Task: Add Bulk Foods Dark Chocolate Orange Jewels to the cart.
Action: Mouse moved to (24, 70)
Screenshot: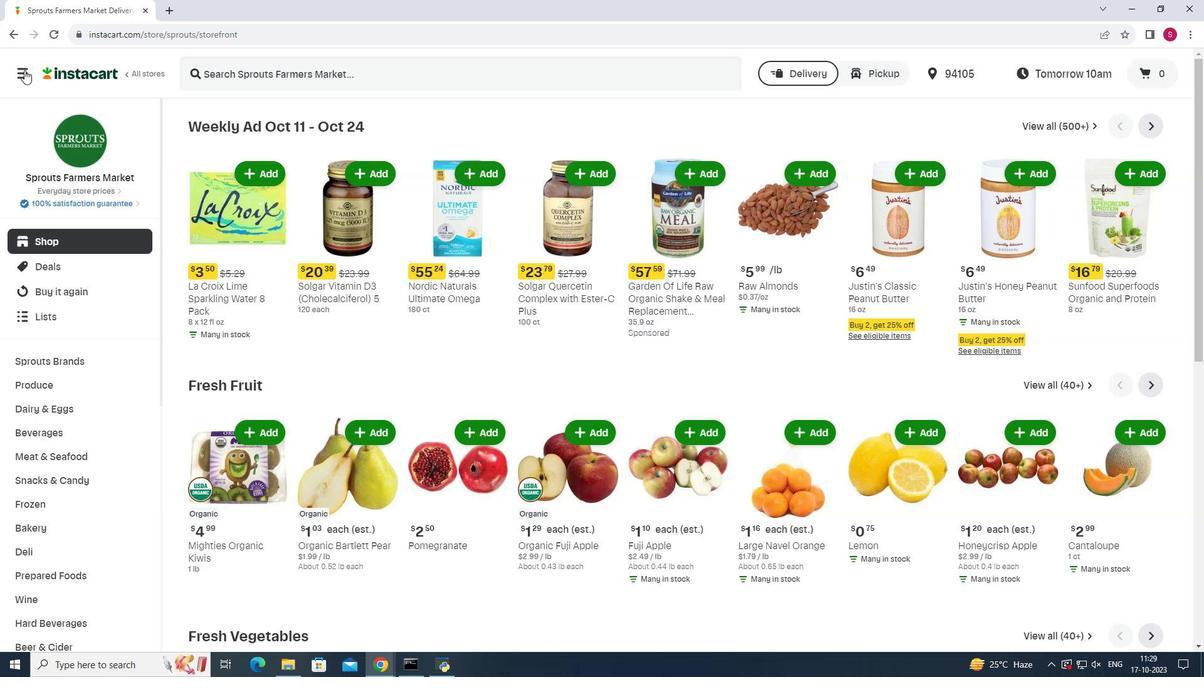 
Action: Mouse pressed left at (24, 70)
Screenshot: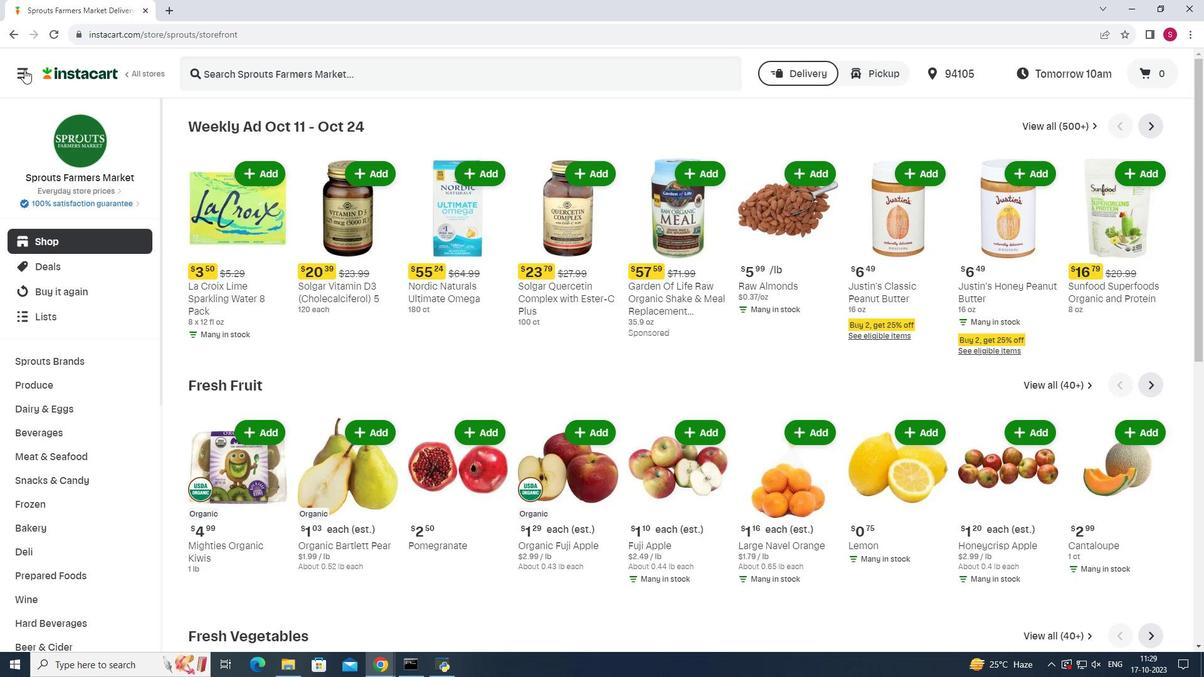 
Action: Mouse moved to (70, 331)
Screenshot: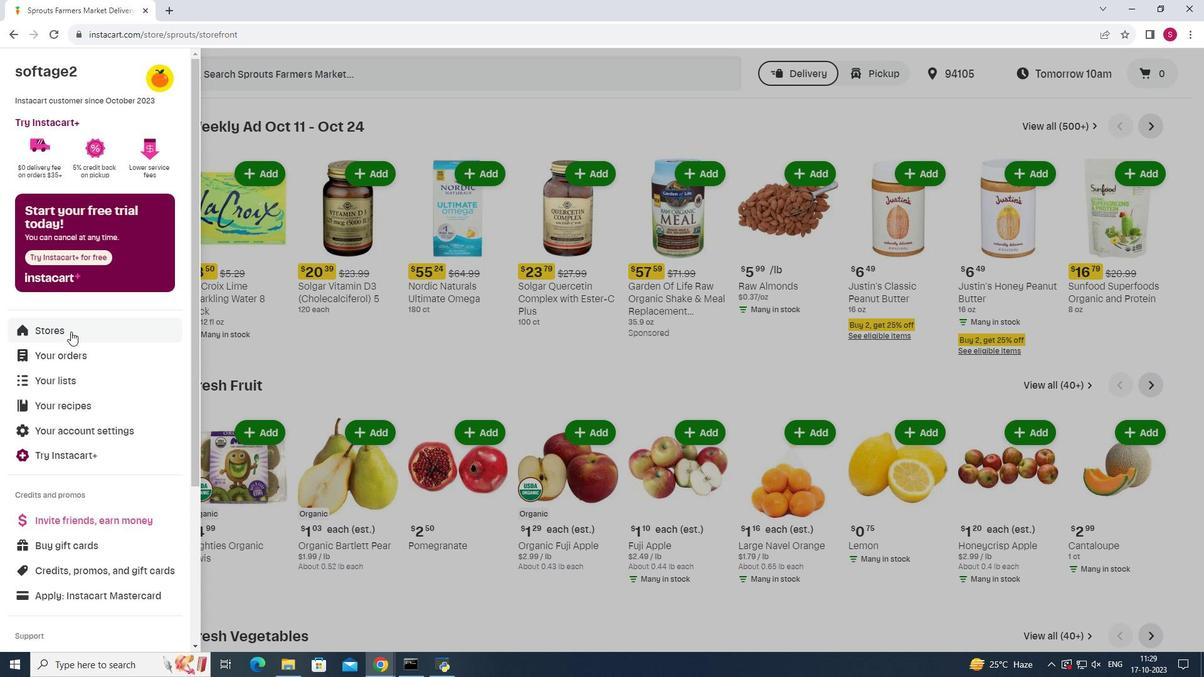 
Action: Mouse pressed left at (70, 331)
Screenshot: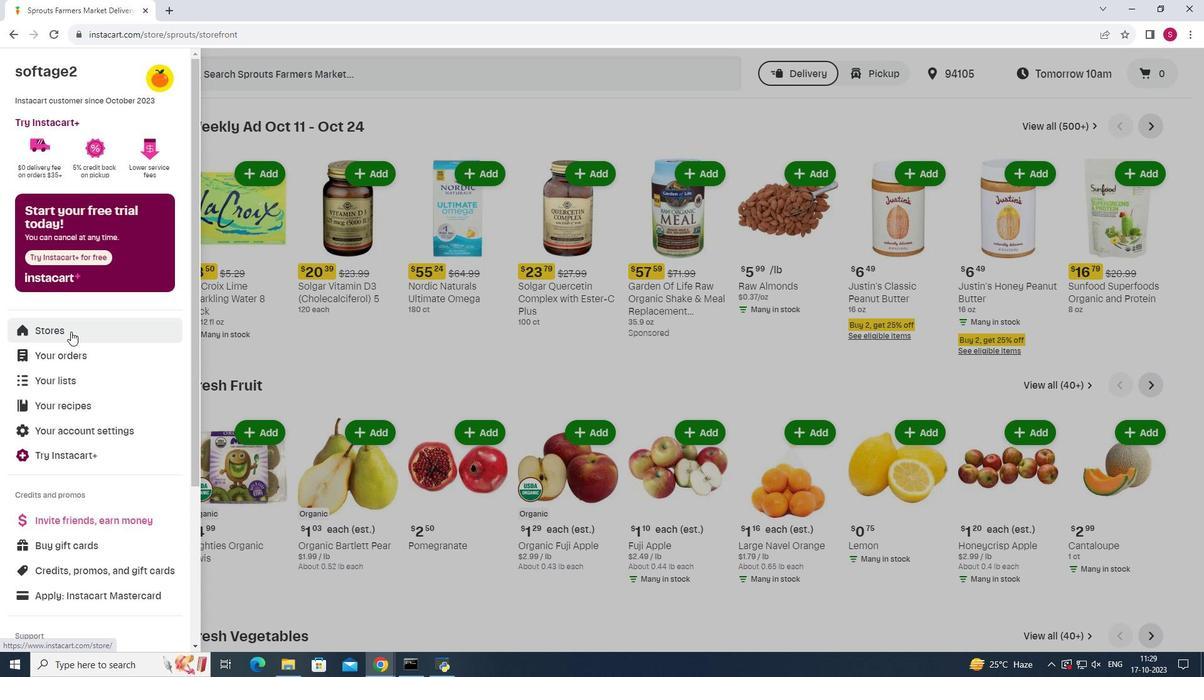 
Action: Mouse moved to (294, 109)
Screenshot: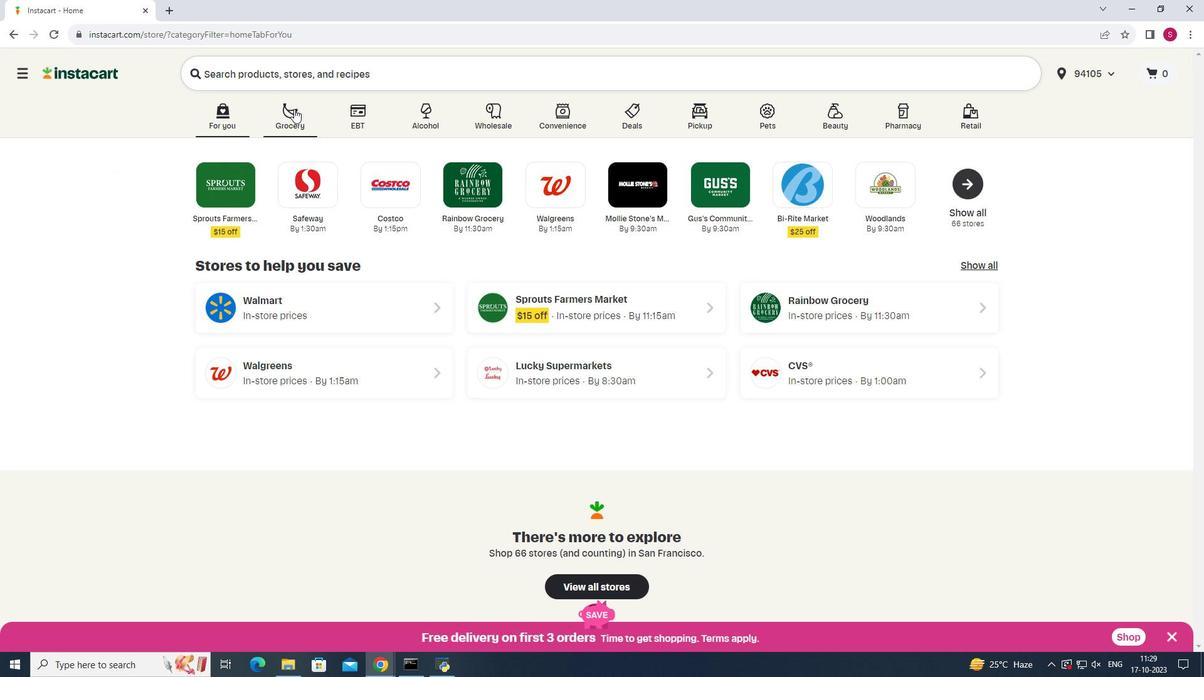 
Action: Mouse pressed left at (294, 109)
Screenshot: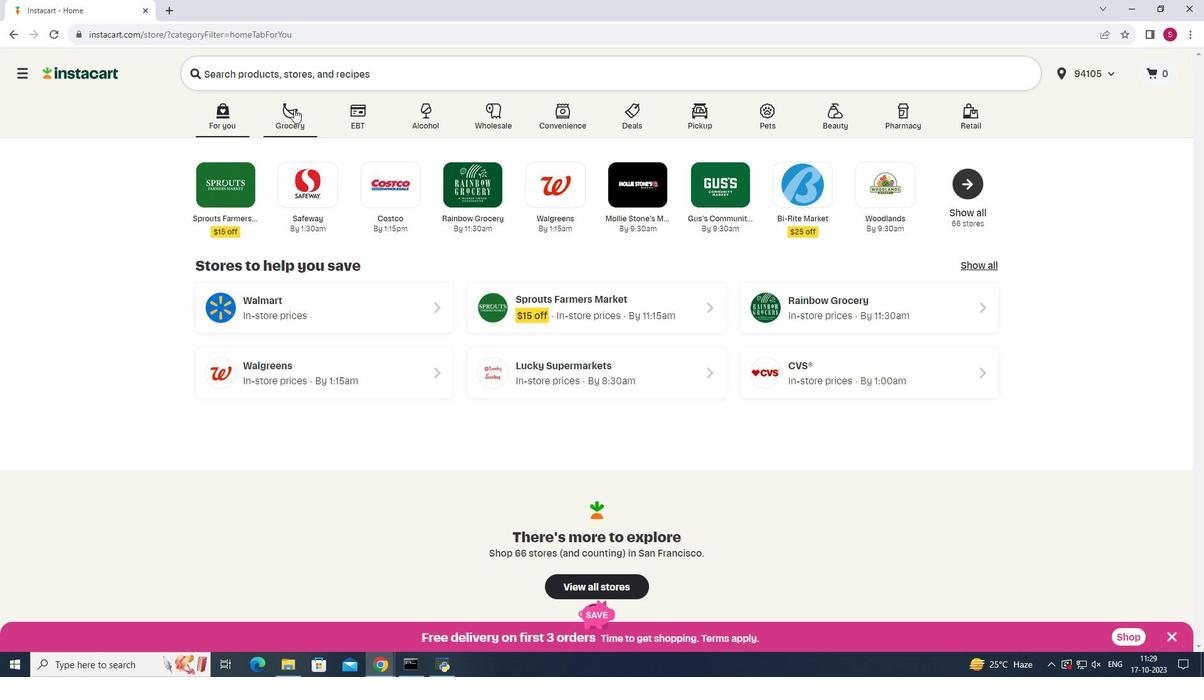 
Action: Mouse moved to (846, 171)
Screenshot: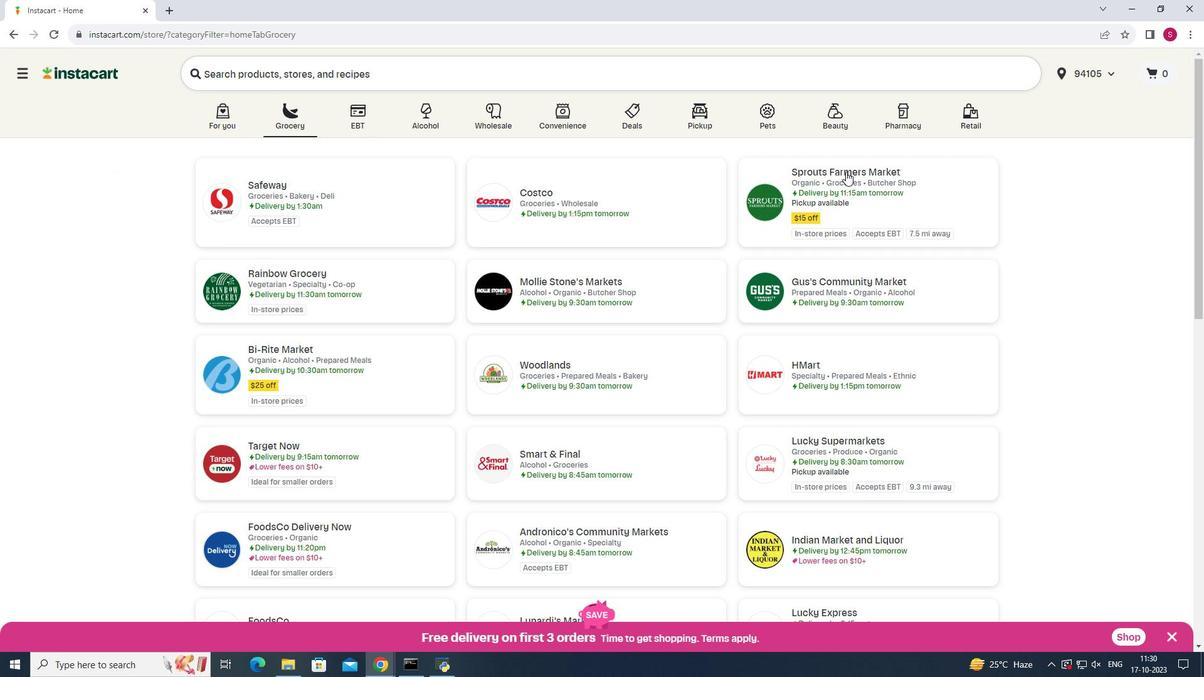 
Action: Mouse pressed left at (846, 171)
Screenshot: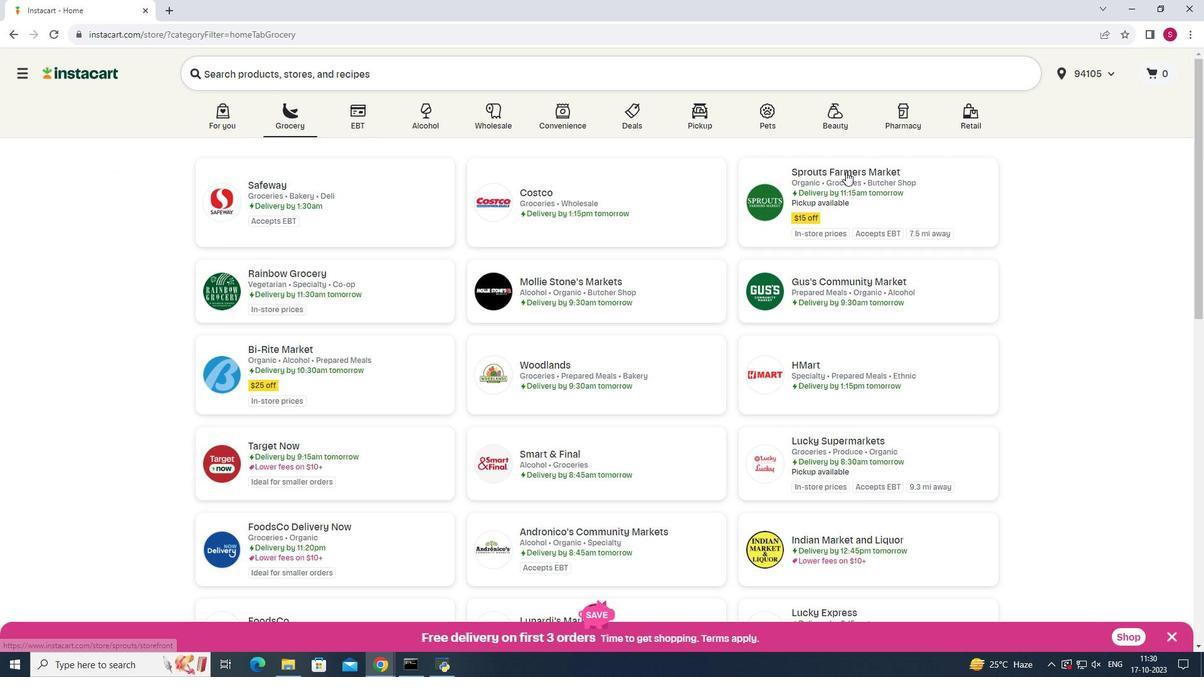 
Action: Mouse moved to (84, 481)
Screenshot: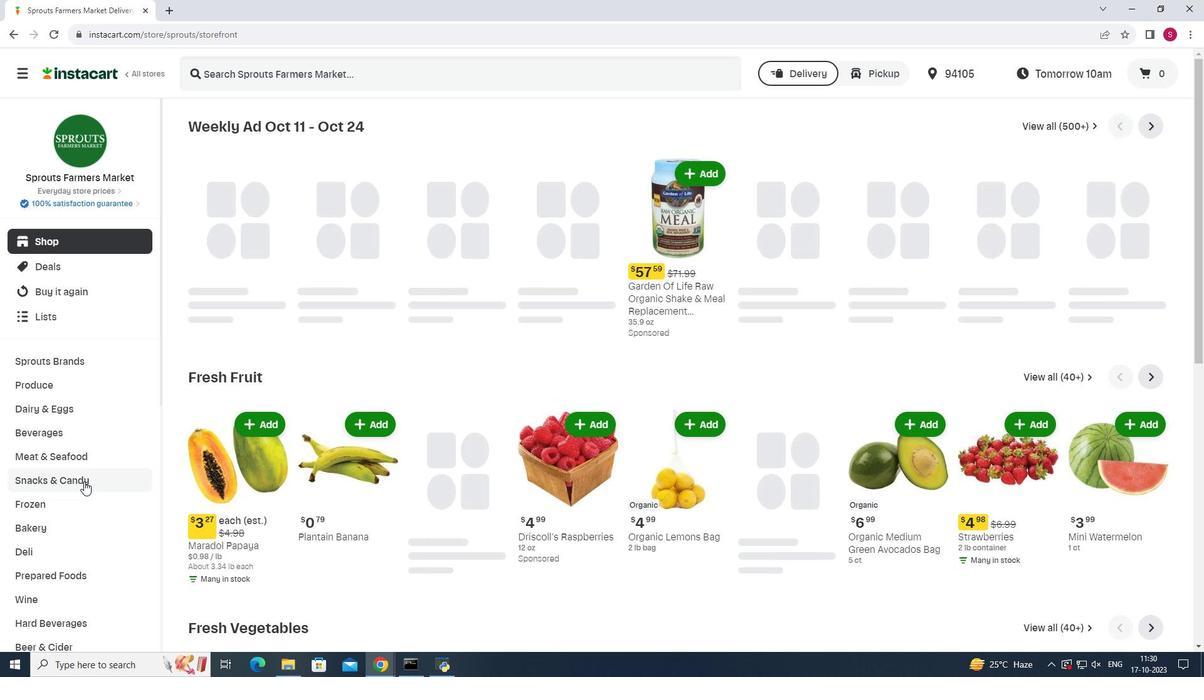 
Action: Mouse pressed left at (84, 481)
Screenshot: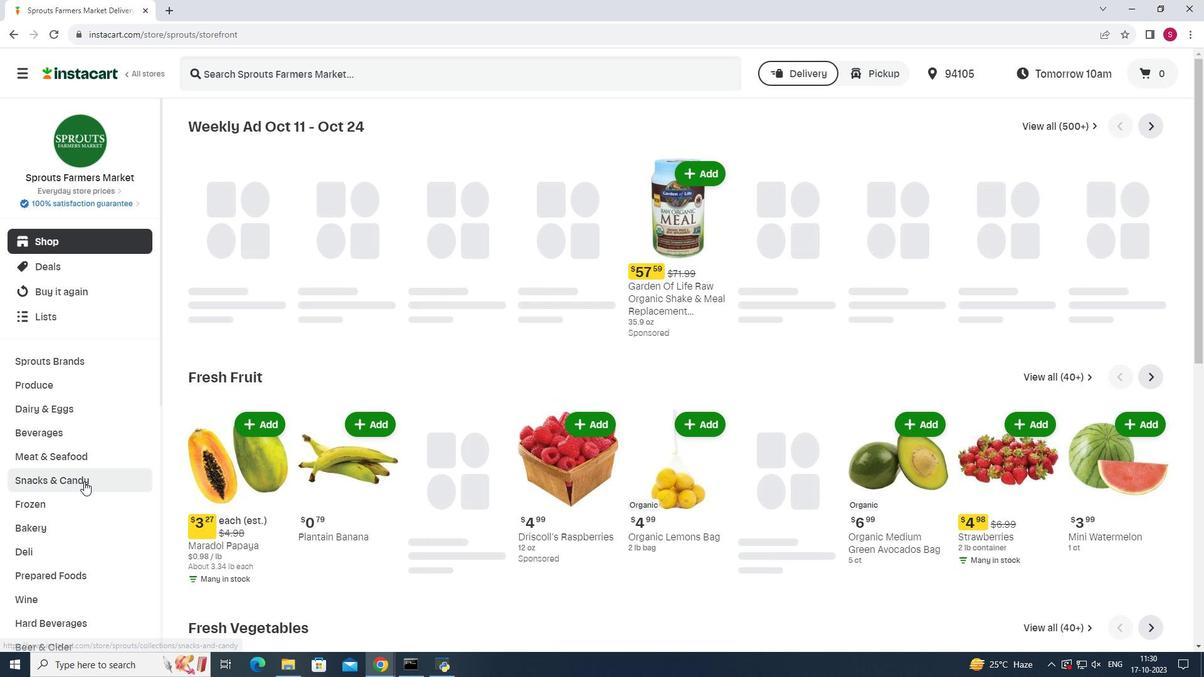 
Action: Mouse moved to (355, 154)
Screenshot: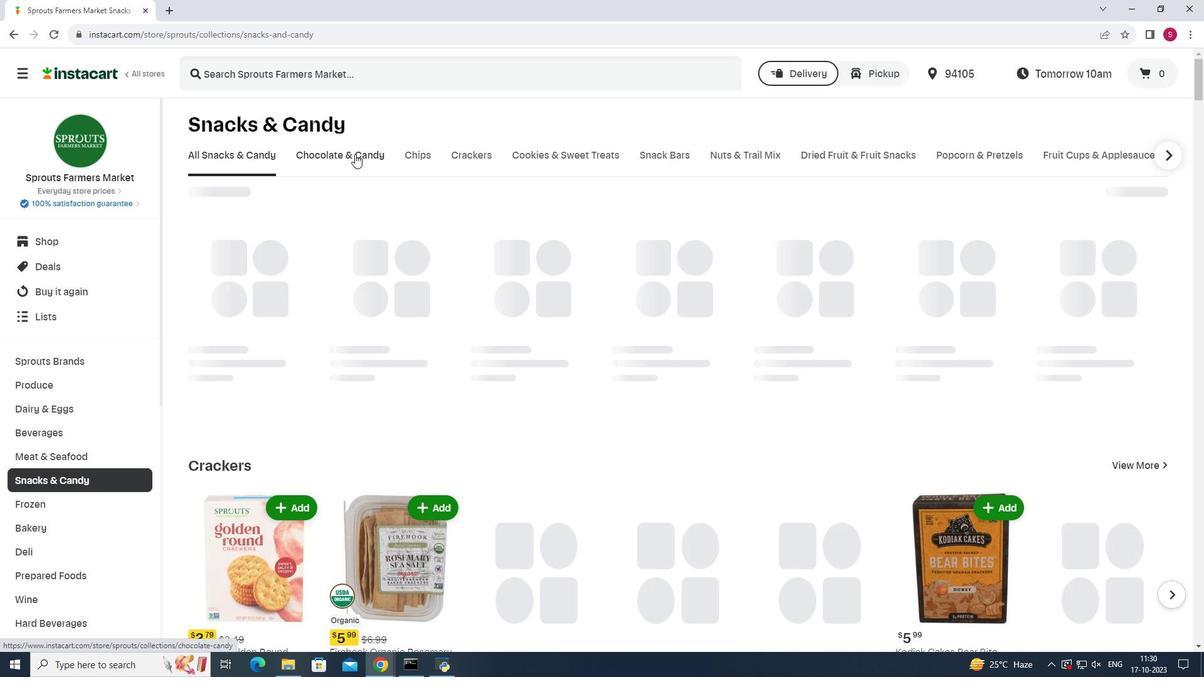 
Action: Mouse pressed left at (355, 154)
Screenshot: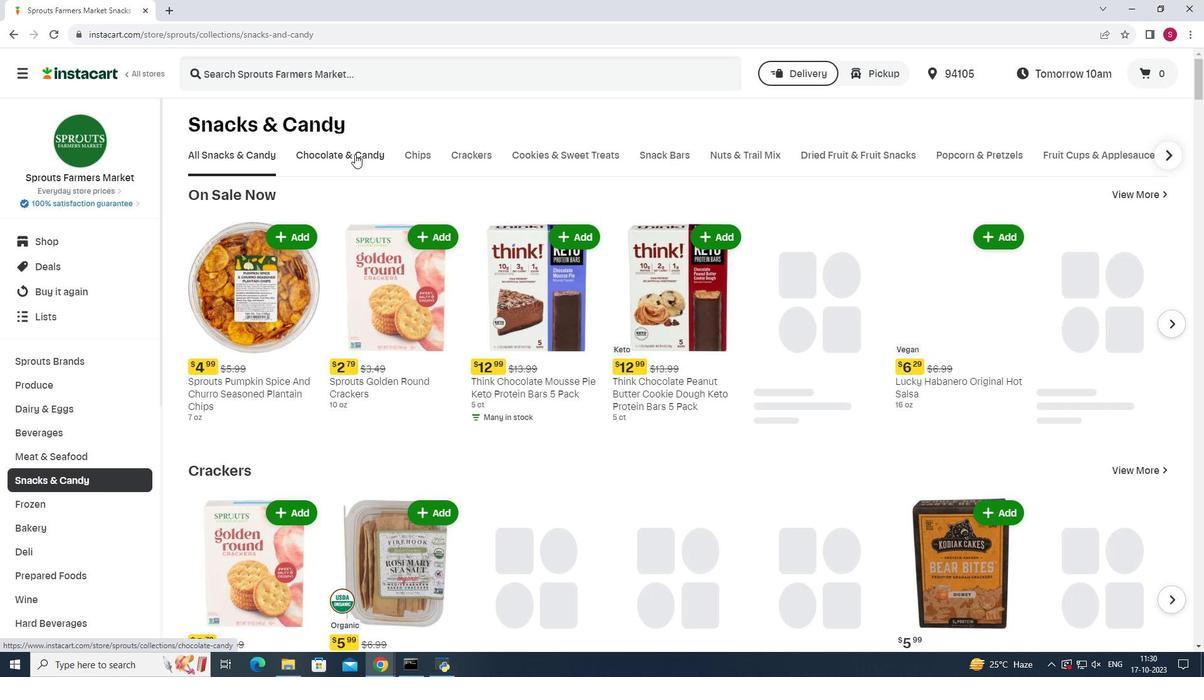 
Action: Mouse moved to (317, 207)
Screenshot: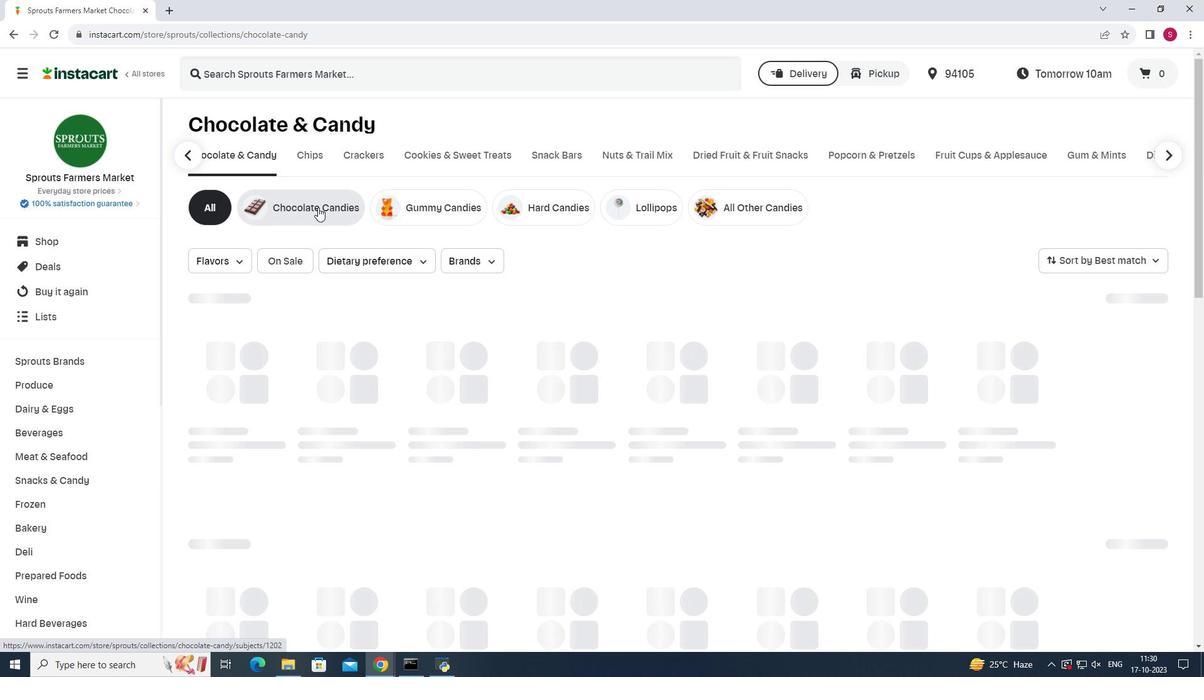 
Action: Mouse pressed left at (317, 207)
Screenshot: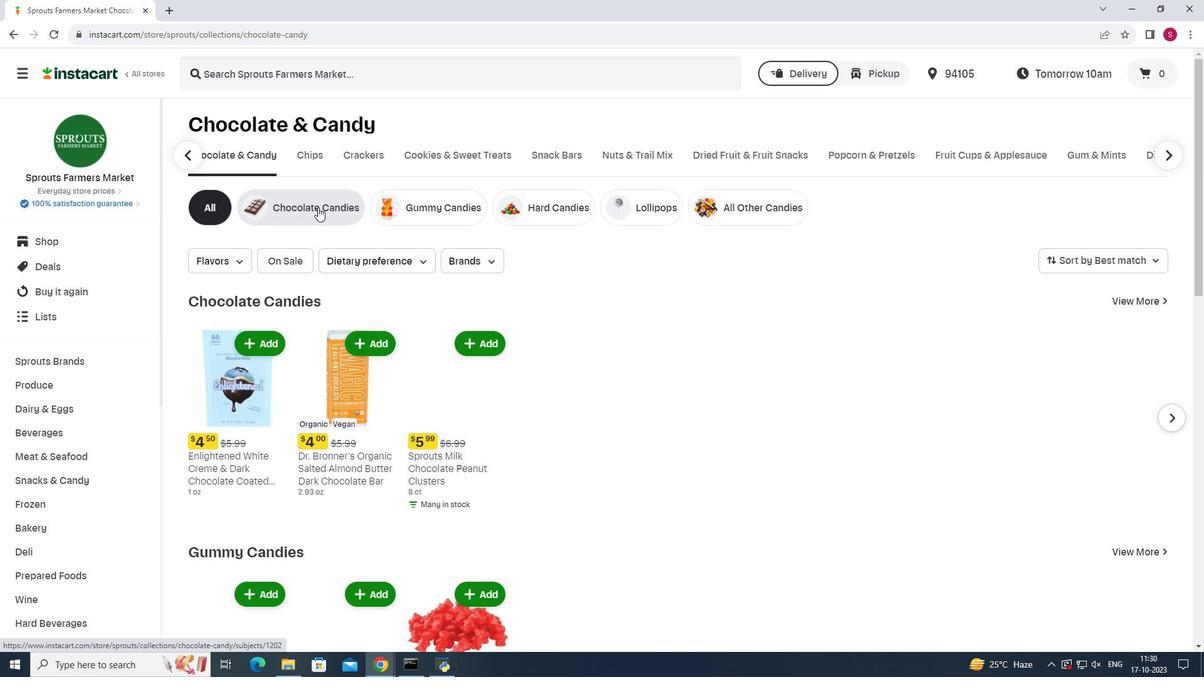 
Action: Mouse moved to (481, 73)
Screenshot: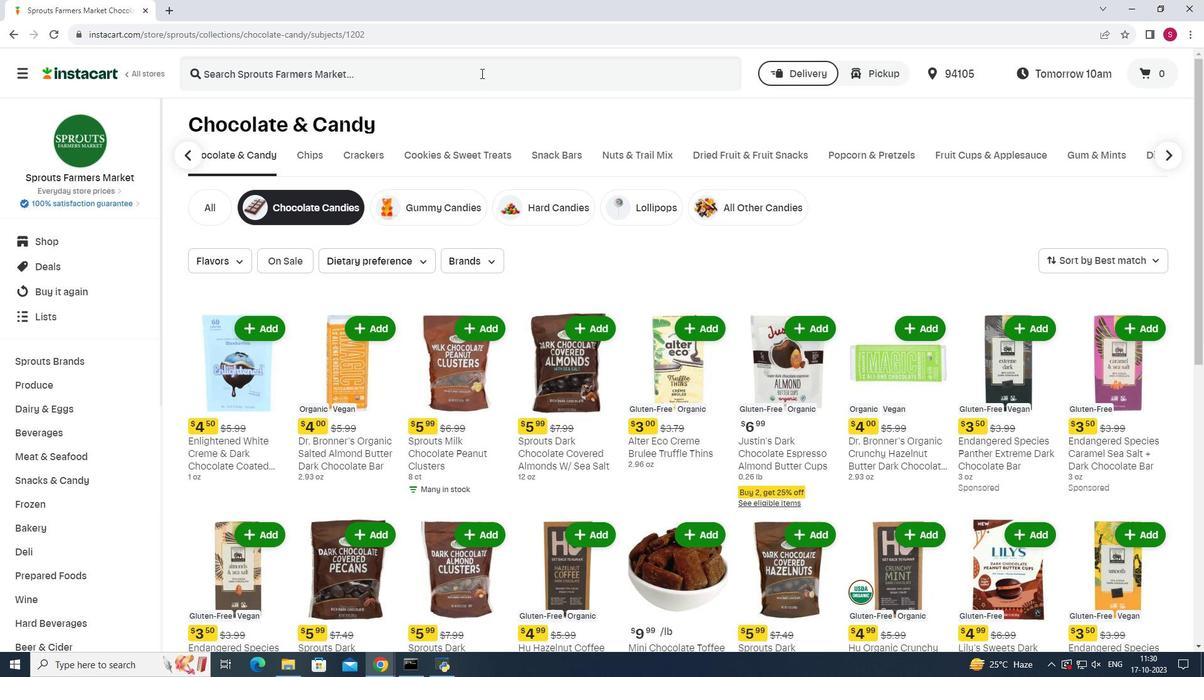 
Action: Mouse pressed left at (481, 73)
Screenshot: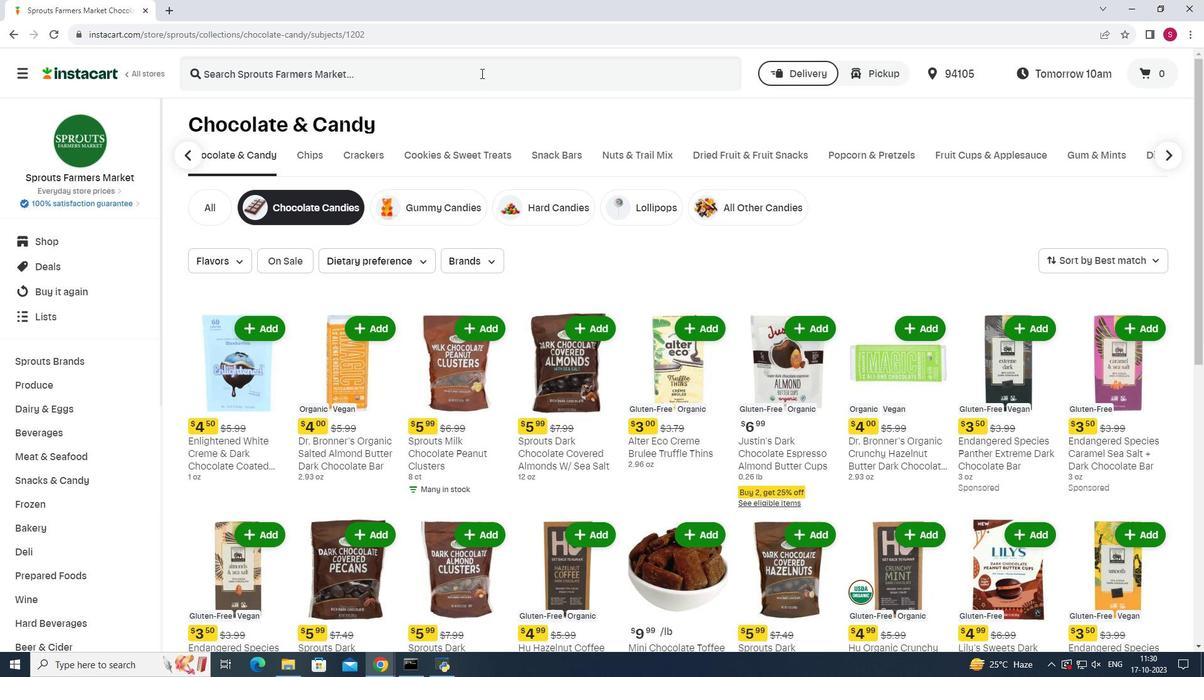 
Action: Key pressed <Key.shift>Bulk<Key.space><Key.shift>Foods<Key.space><Key.shift>Dark<Key.space><Key.shift>Chocolate<Key.space><Key.shift>Orange<Key.space><Key.shift>Jewels<Key.enter>
Screenshot: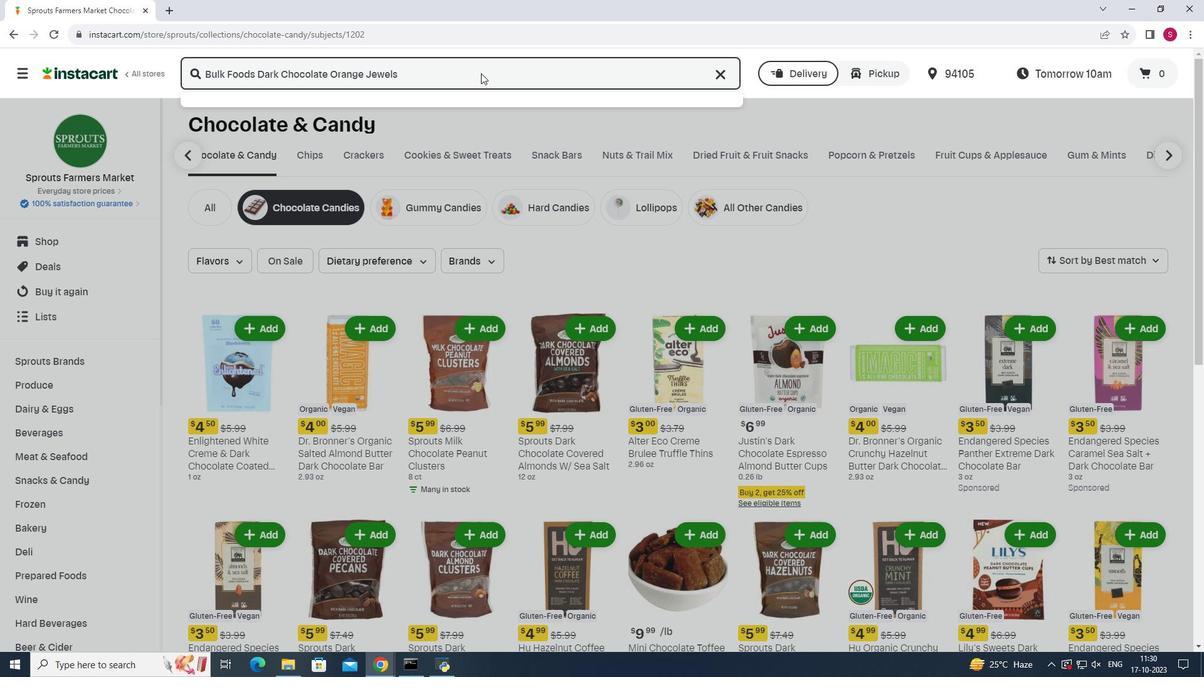 
Action: Mouse moved to (738, 204)
Screenshot: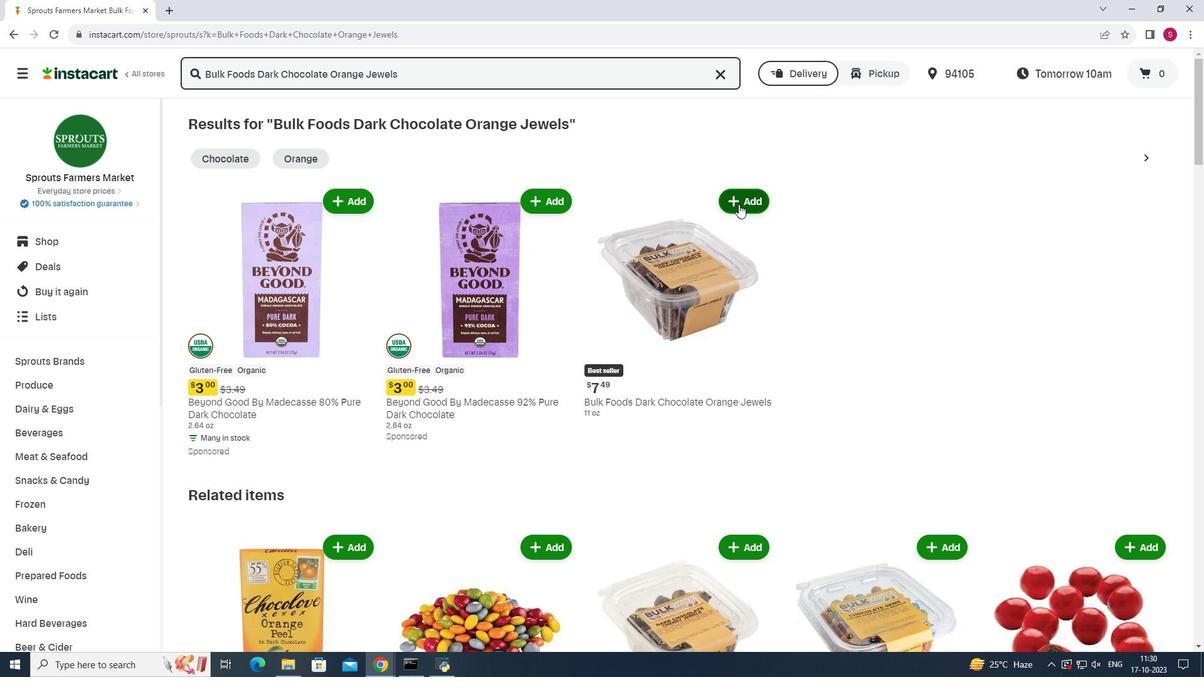 
Action: Mouse pressed left at (738, 204)
Screenshot: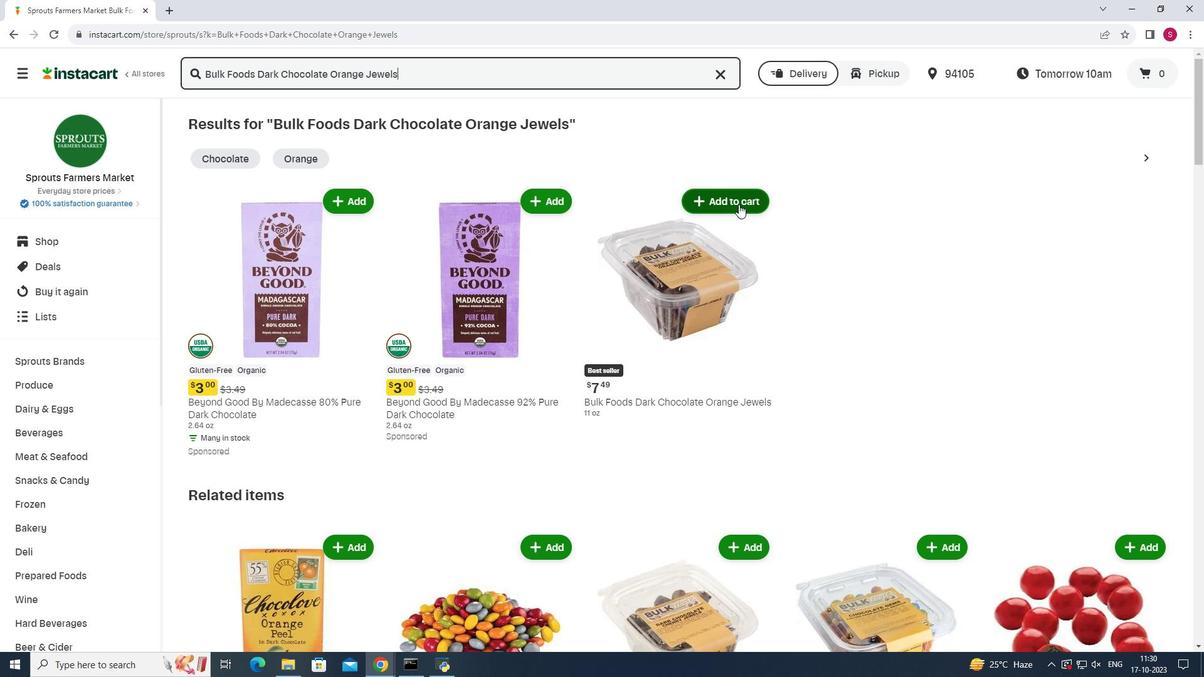 
Action: Mouse moved to (896, 212)
Screenshot: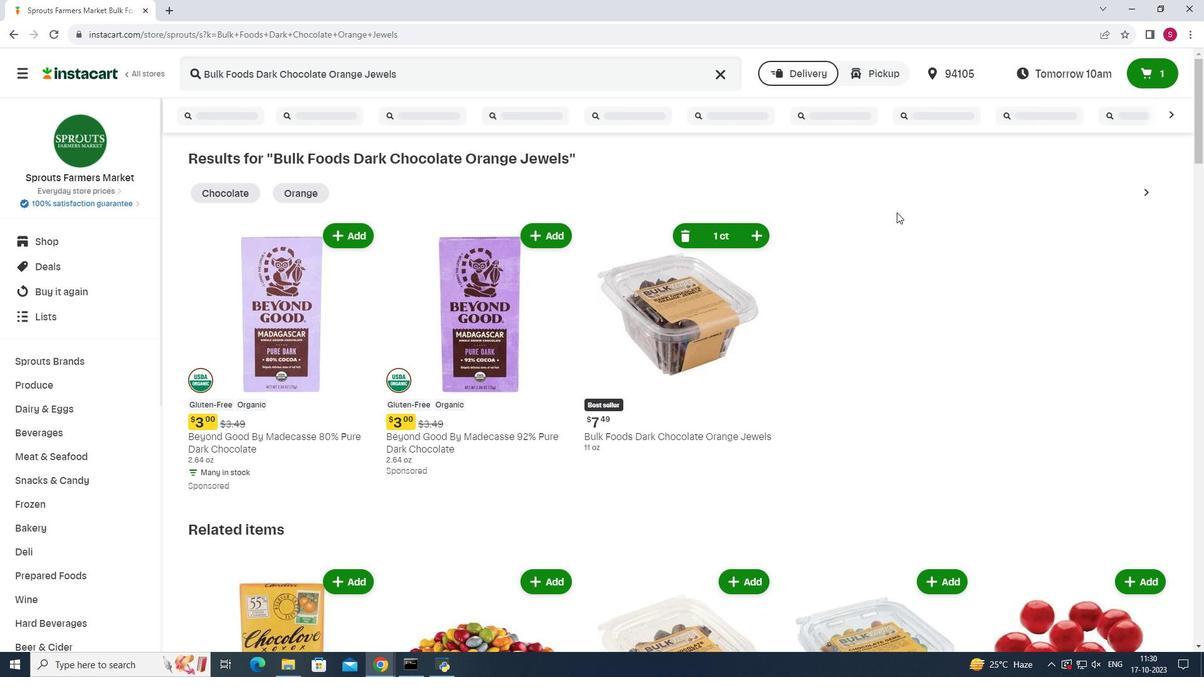 
